 Task: Filter industry by Professional Services.
Action: Mouse moved to (310, 82)
Screenshot: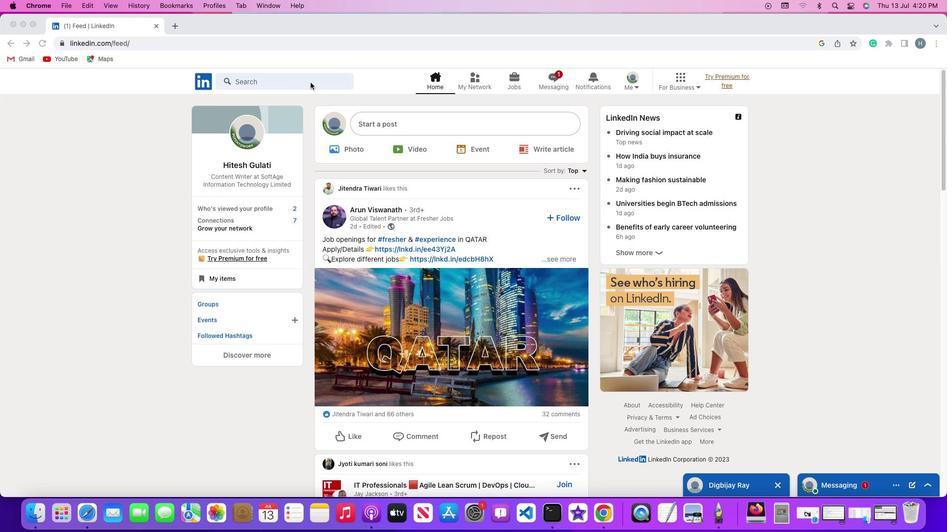 
Action: Mouse pressed left at (310, 82)
Screenshot: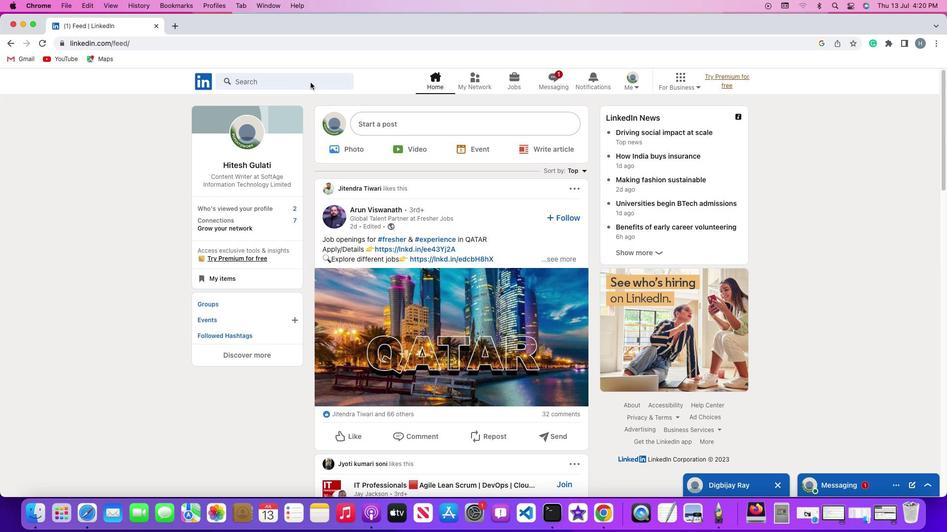 
Action: Mouse pressed left at (310, 82)
Screenshot: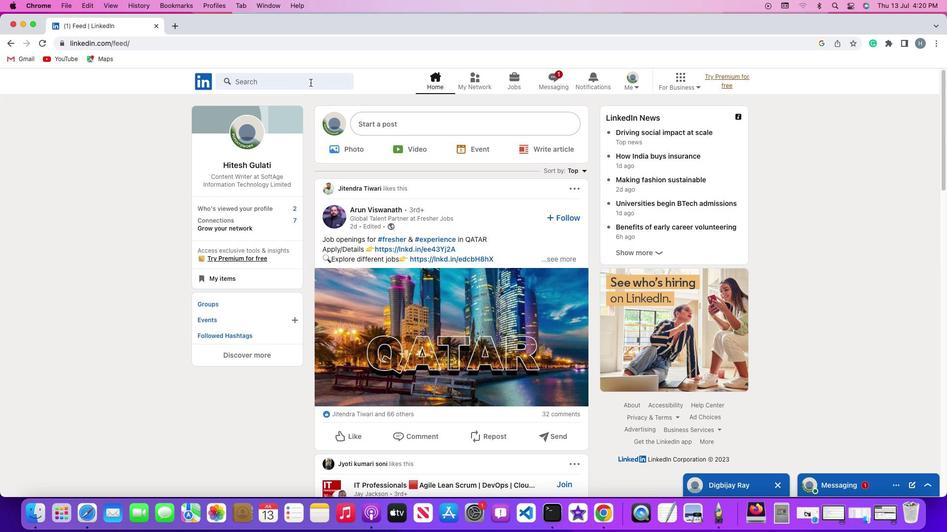 
Action: Mouse moved to (357, 95)
Screenshot: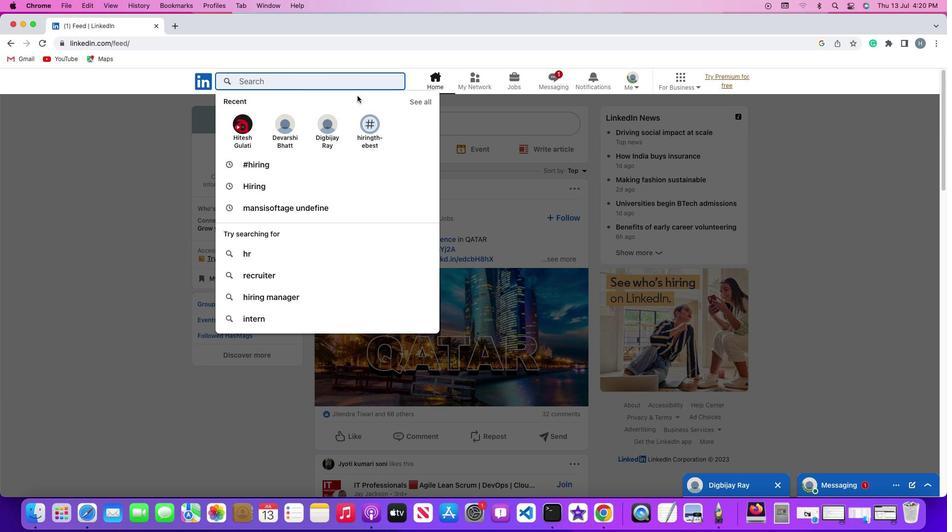 
Action: Key pressed Key.shift'#''h''i''r''i''n''g'Key.enter
Screenshot: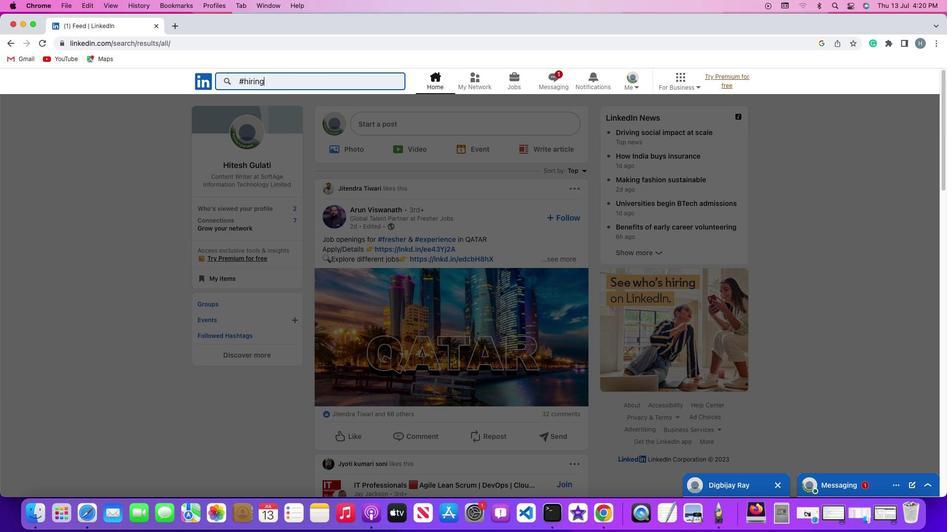 
Action: Mouse moved to (345, 105)
Screenshot: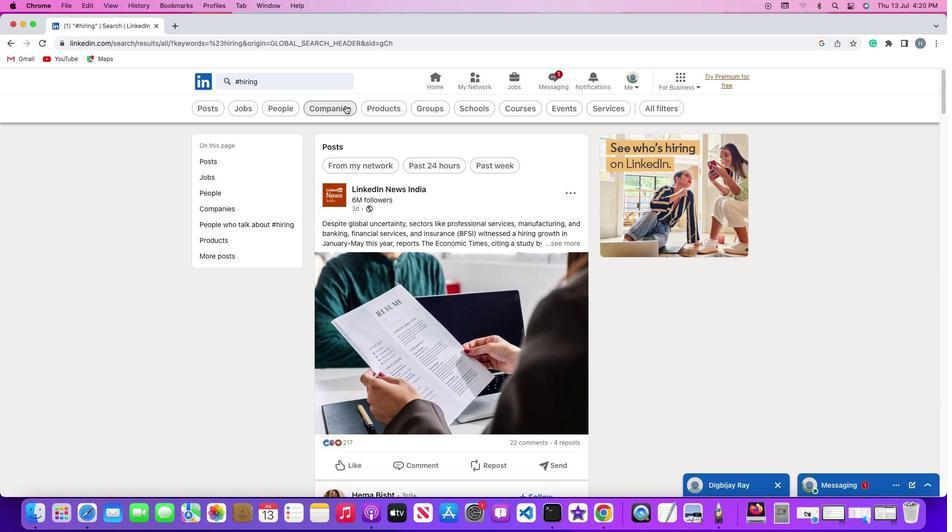
Action: Mouse pressed left at (345, 105)
Screenshot: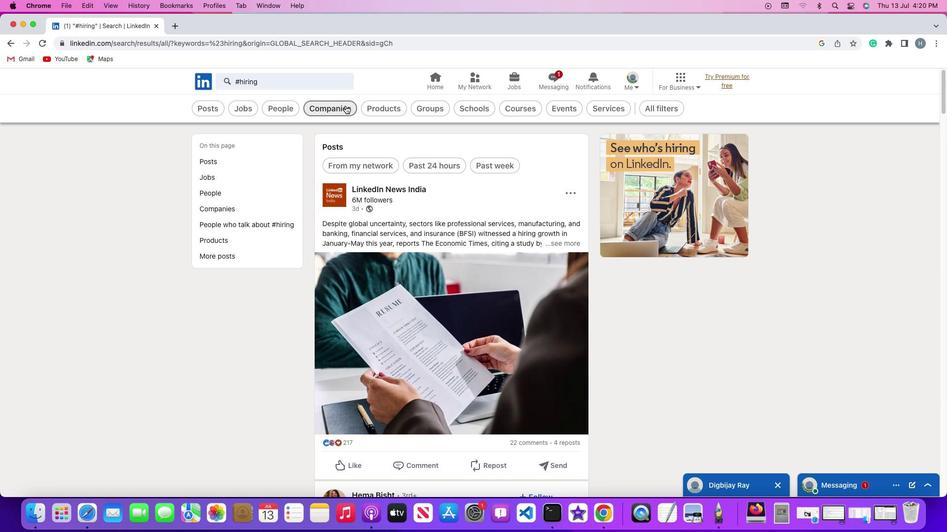 
Action: Mouse moved to (372, 108)
Screenshot: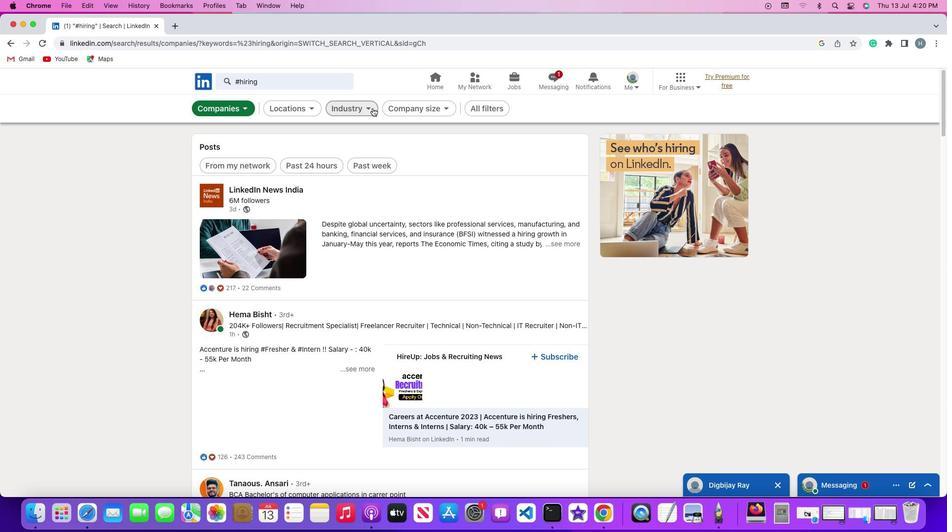 
Action: Mouse pressed left at (372, 108)
Screenshot: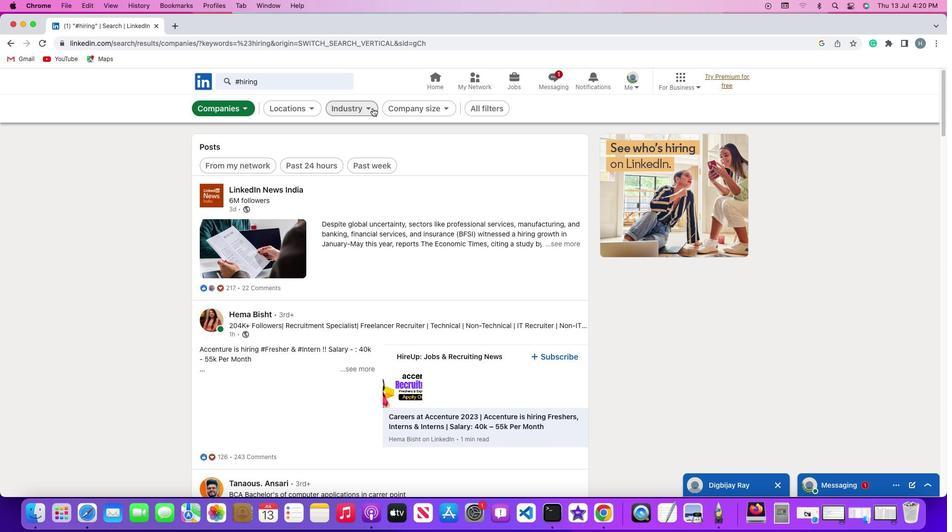 
Action: Mouse moved to (288, 204)
Screenshot: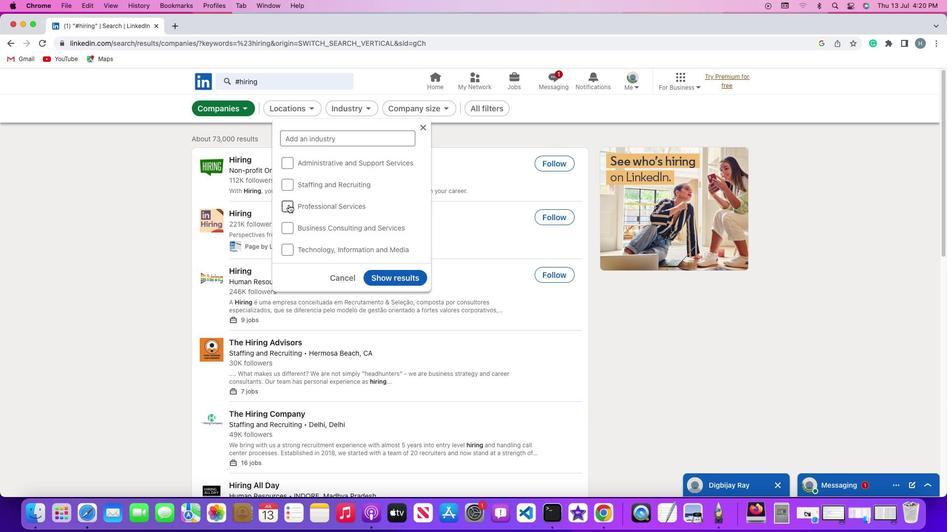 
Action: Mouse pressed left at (288, 204)
Screenshot: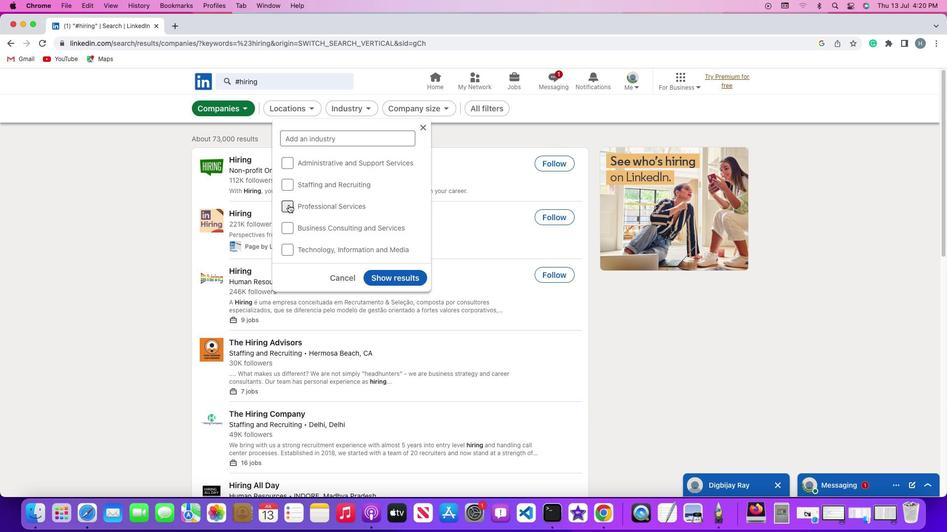 
Action: Mouse moved to (404, 277)
Screenshot: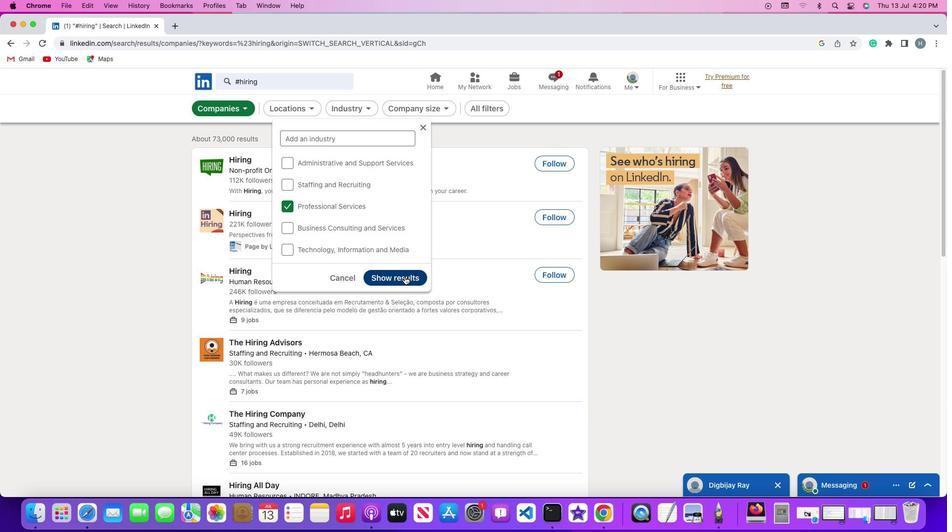 
Action: Mouse pressed left at (404, 277)
Screenshot: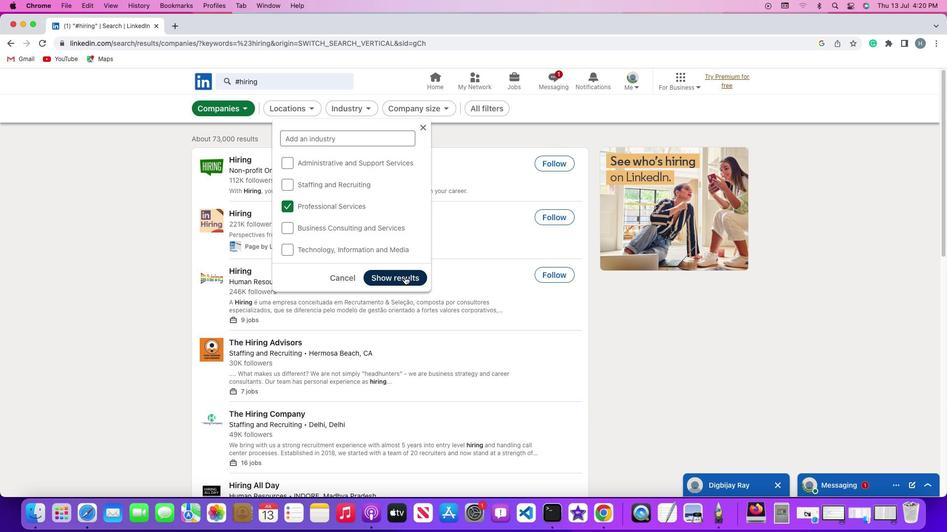 
Action: Mouse moved to (482, 224)
Screenshot: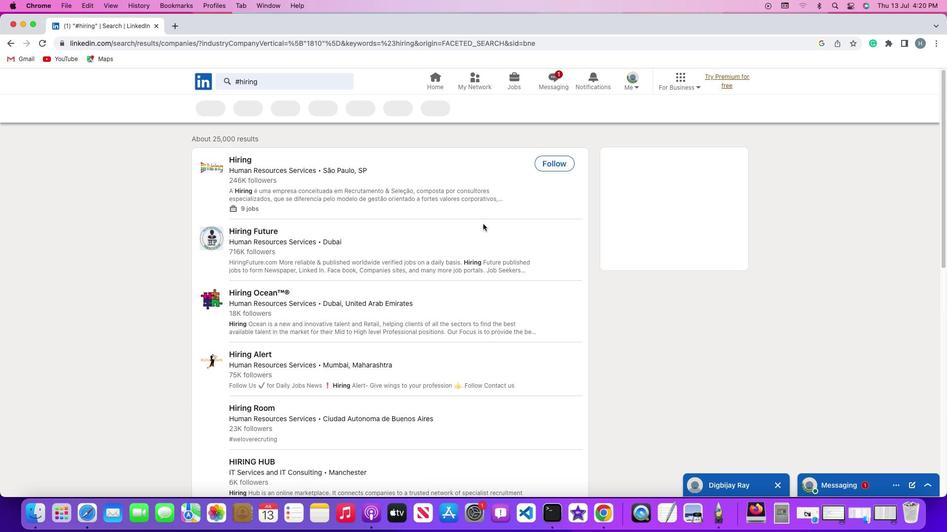 
